Task: Create a due date automation trigger when advanced on, on the tuesday before a card is due add dates due today at 11:00 AM.
Action: Mouse moved to (901, 507)
Screenshot: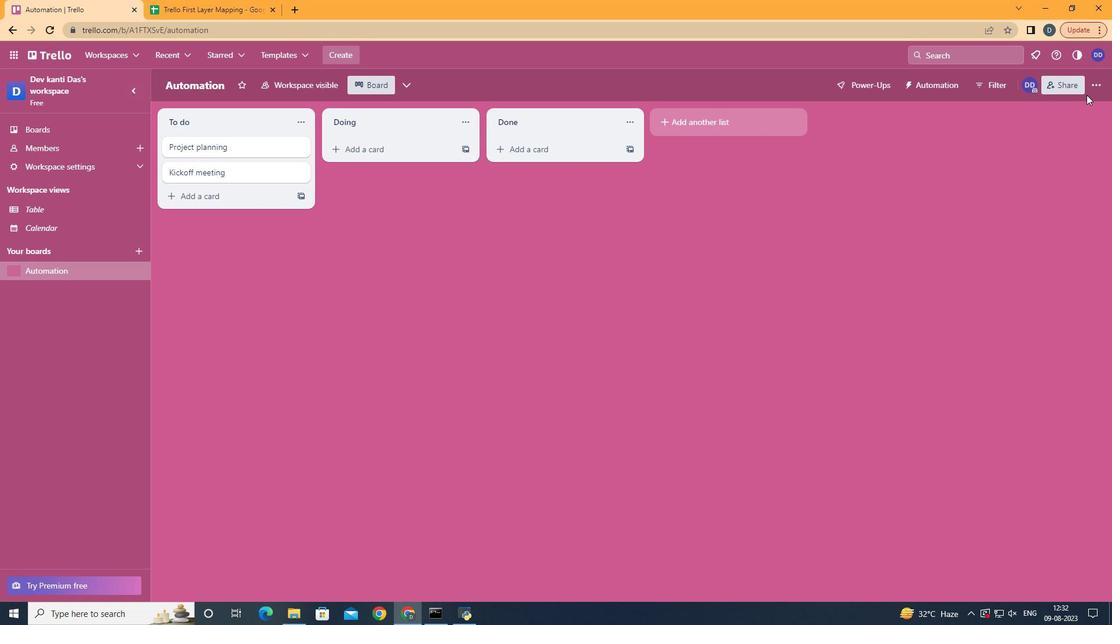 
Action: Mouse pressed left at (901, 507)
Screenshot: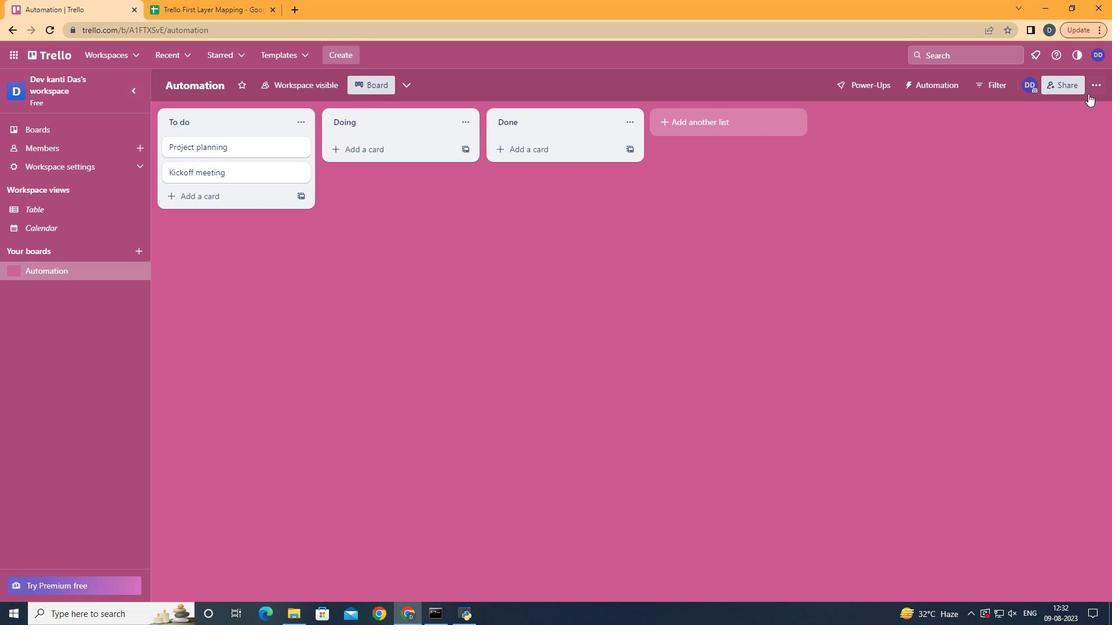 
Action: Mouse moved to (905, 508)
Screenshot: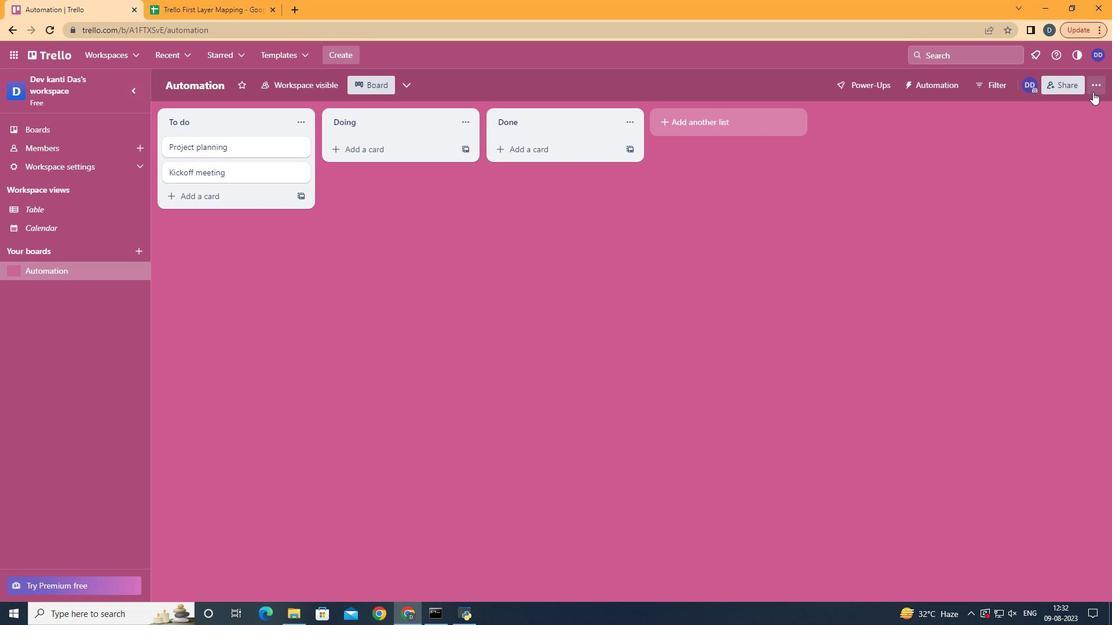 
Action: Mouse pressed left at (905, 508)
Screenshot: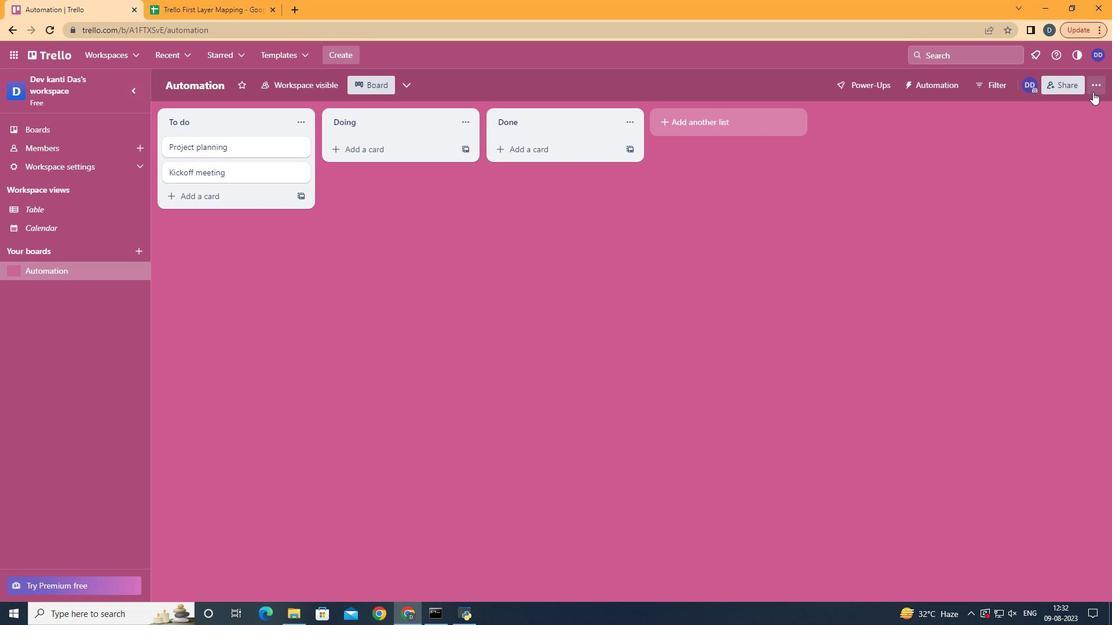 
Action: Mouse moved to (822, 485)
Screenshot: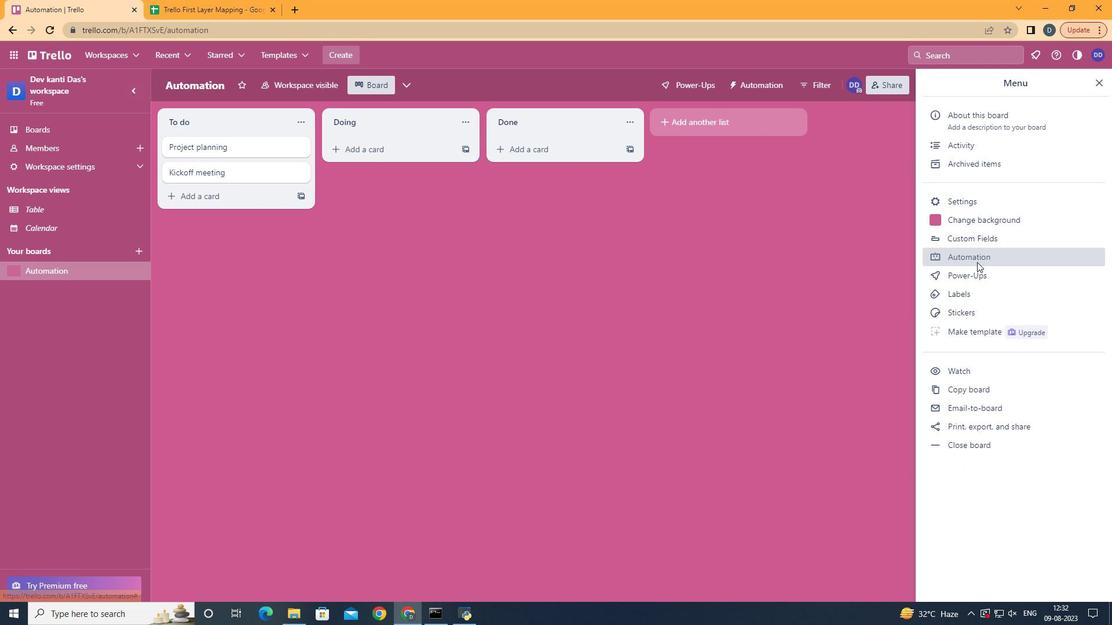 
Action: Mouse pressed left at (822, 485)
Screenshot: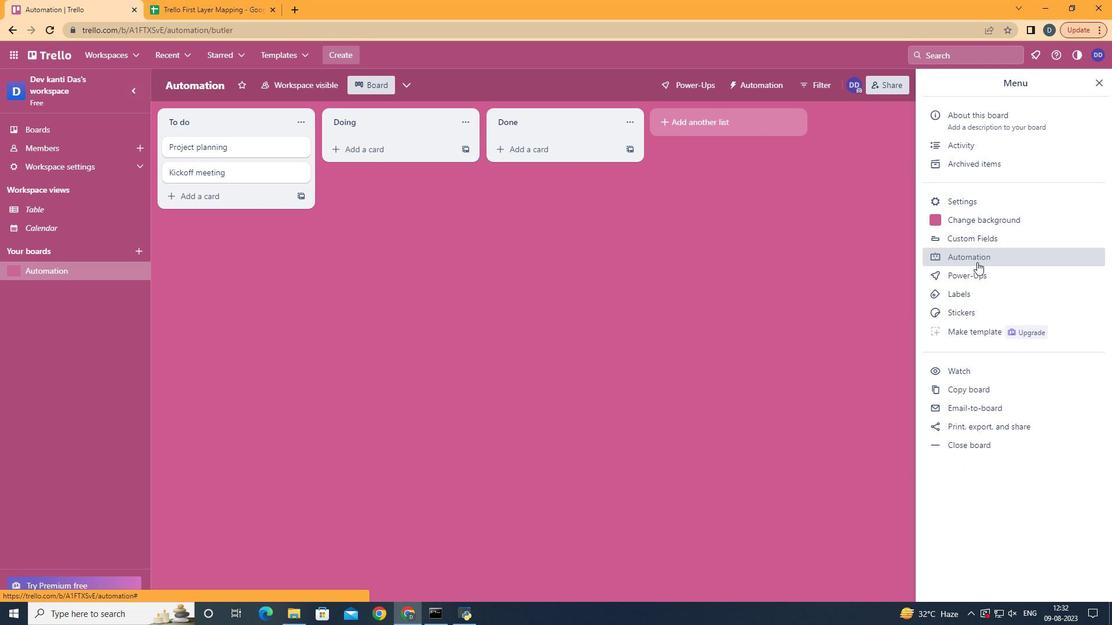 
Action: Mouse moved to (260, 488)
Screenshot: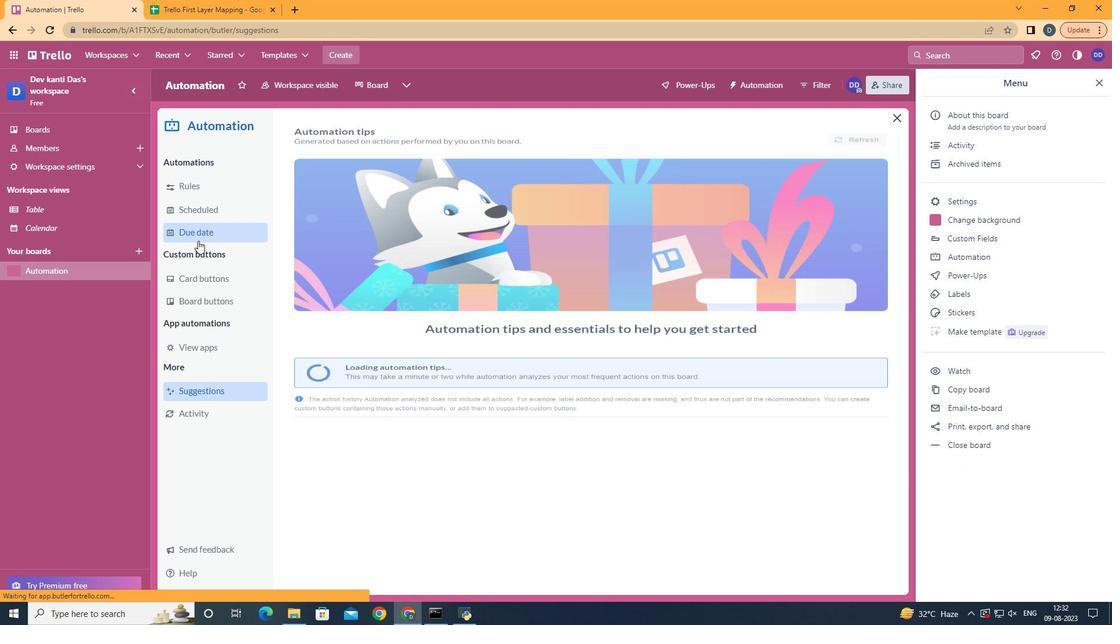 
Action: Mouse pressed left at (260, 488)
Screenshot: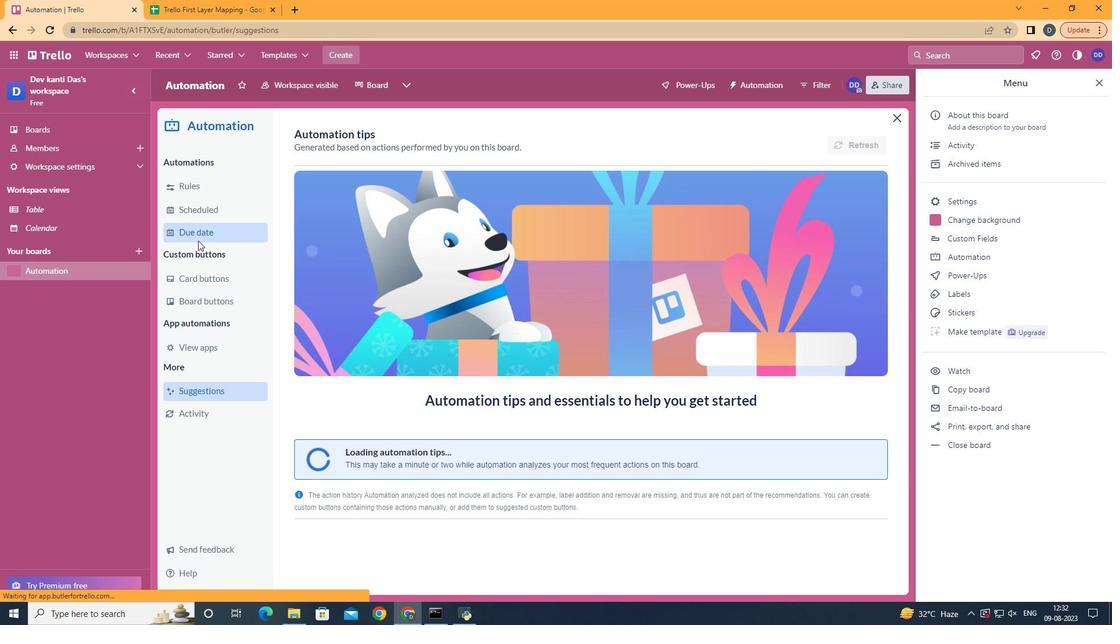 
Action: Mouse moved to (703, 501)
Screenshot: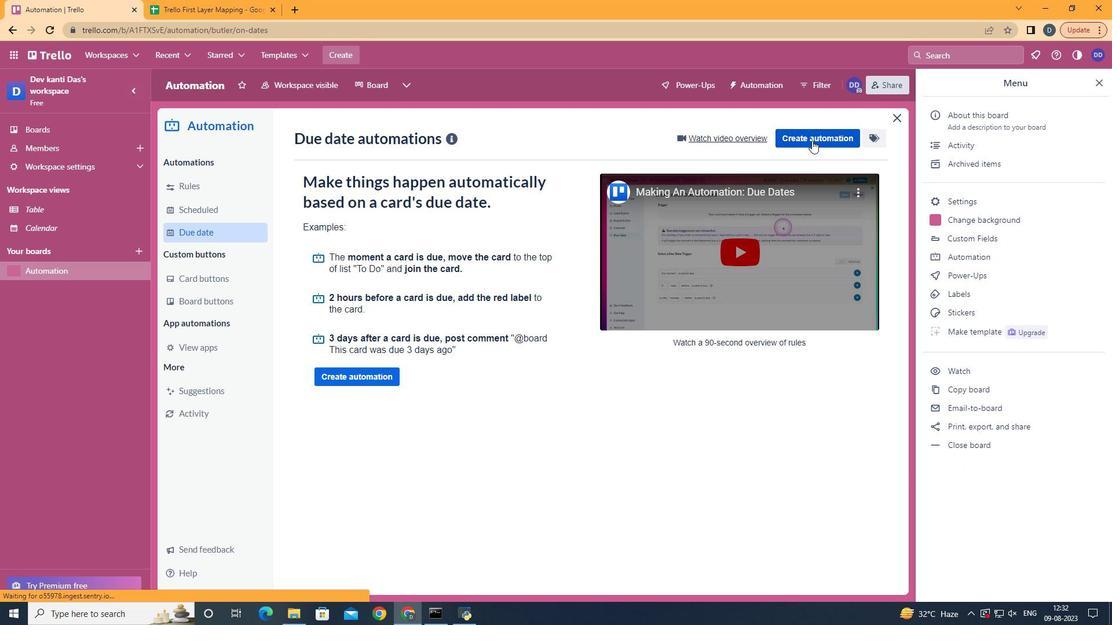 
Action: Mouse pressed left at (703, 501)
Screenshot: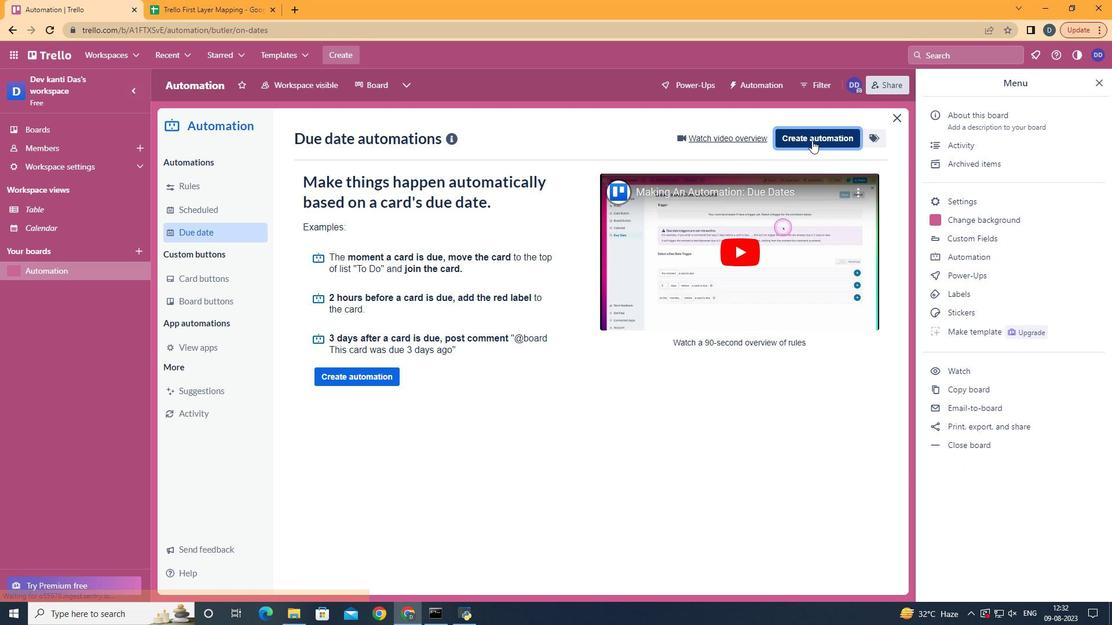 
Action: Mouse moved to (556, 487)
Screenshot: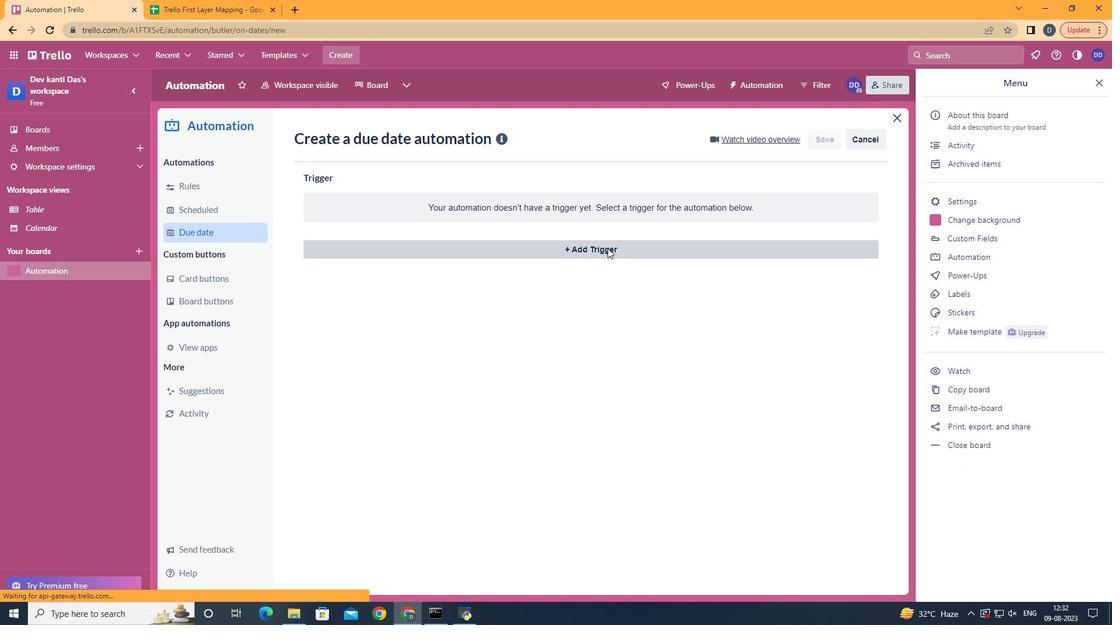 
Action: Mouse pressed left at (556, 487)
Screenshot: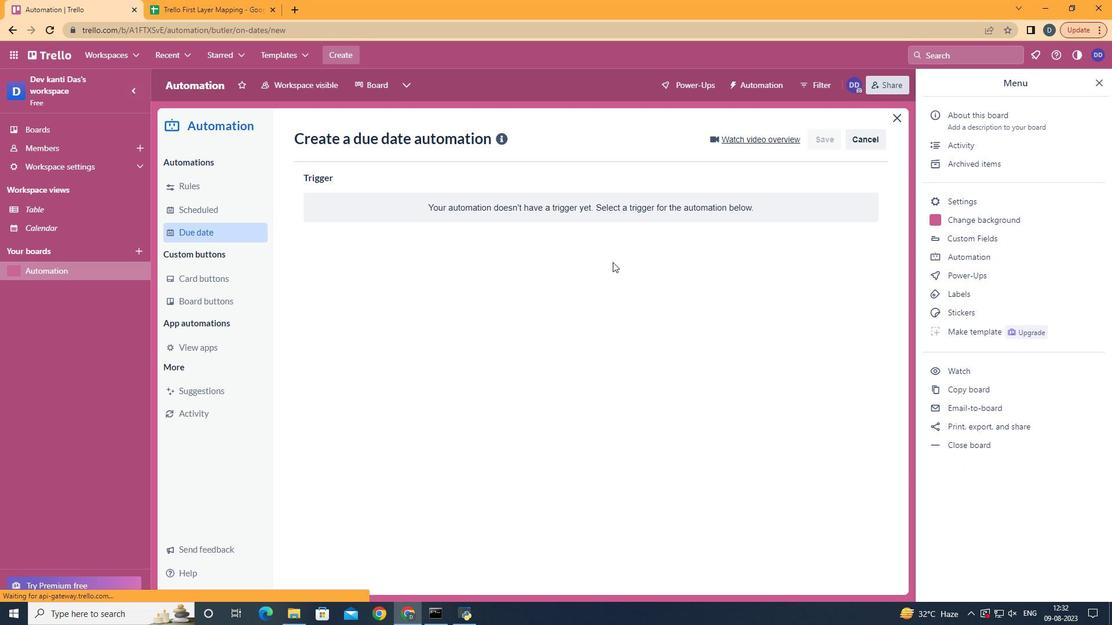 
Action: Mouse moved to (389, 478)
Screenshot: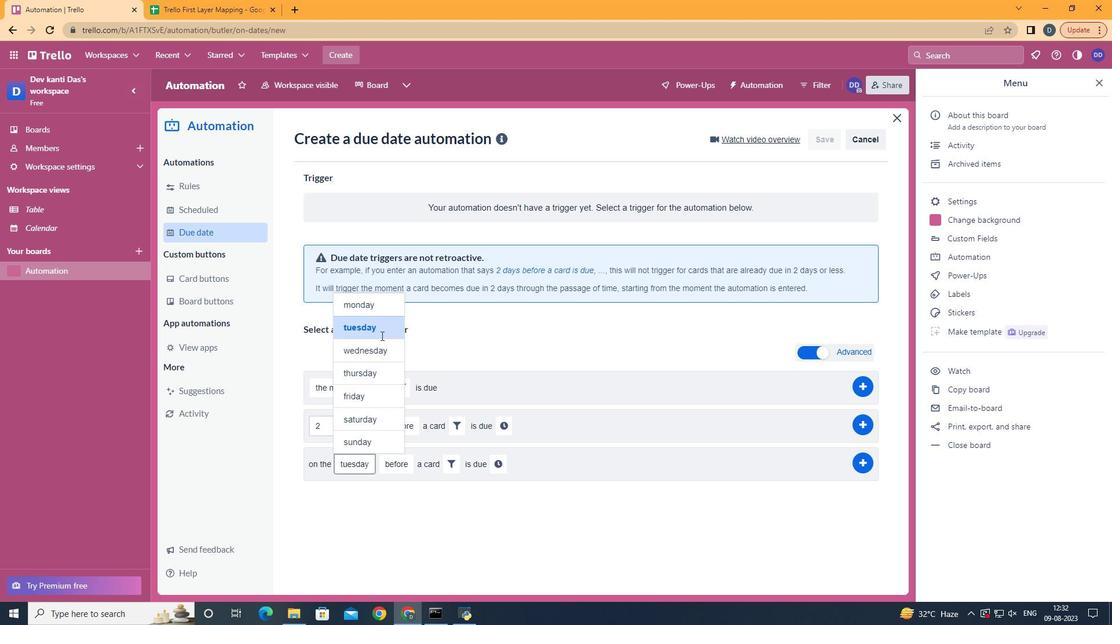 
Action: Mouse pressed left at (389, 478)
Screenshot: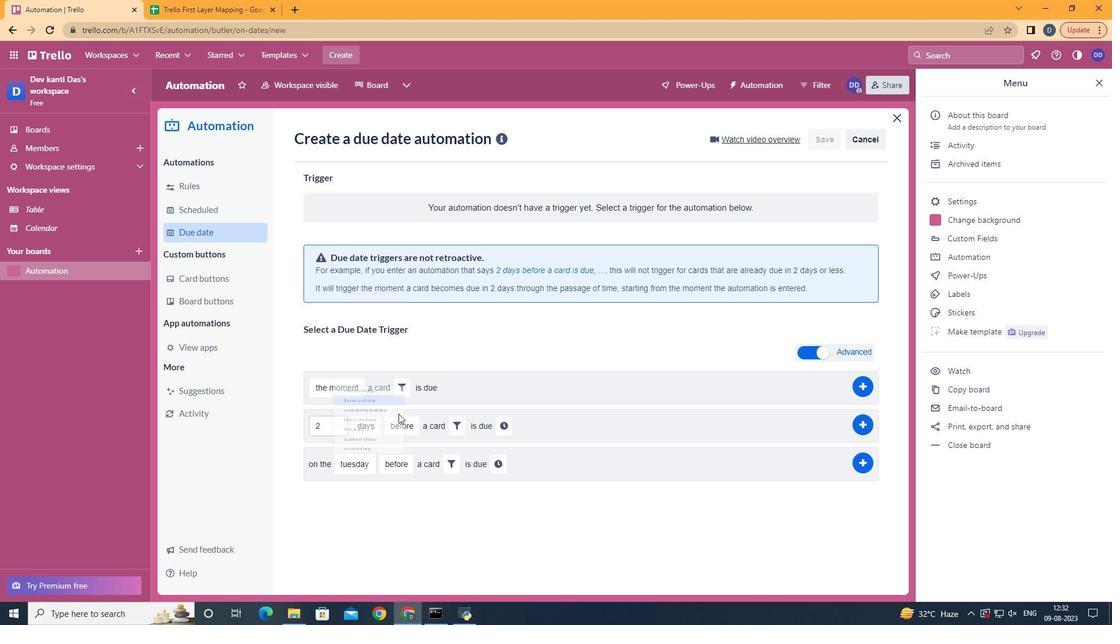 
Action: Mouse moved to (445, 460)
Screenshot: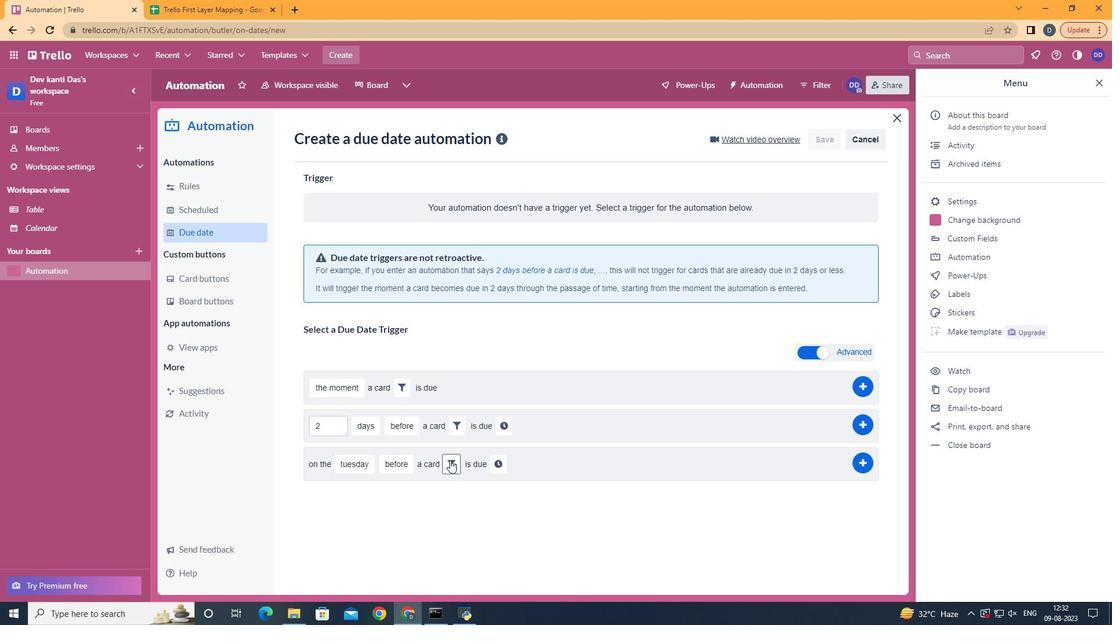 
Action: Mouse pressed left at (445, 460)
Screenshot: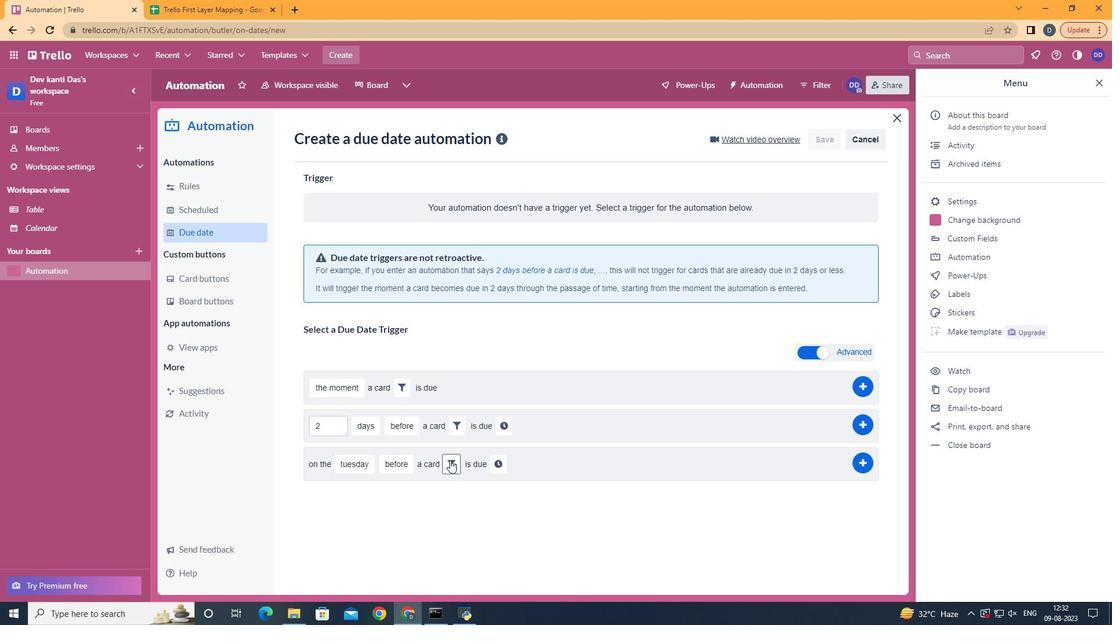 
Action: Mouse moved to (498, 456)
Screenshot: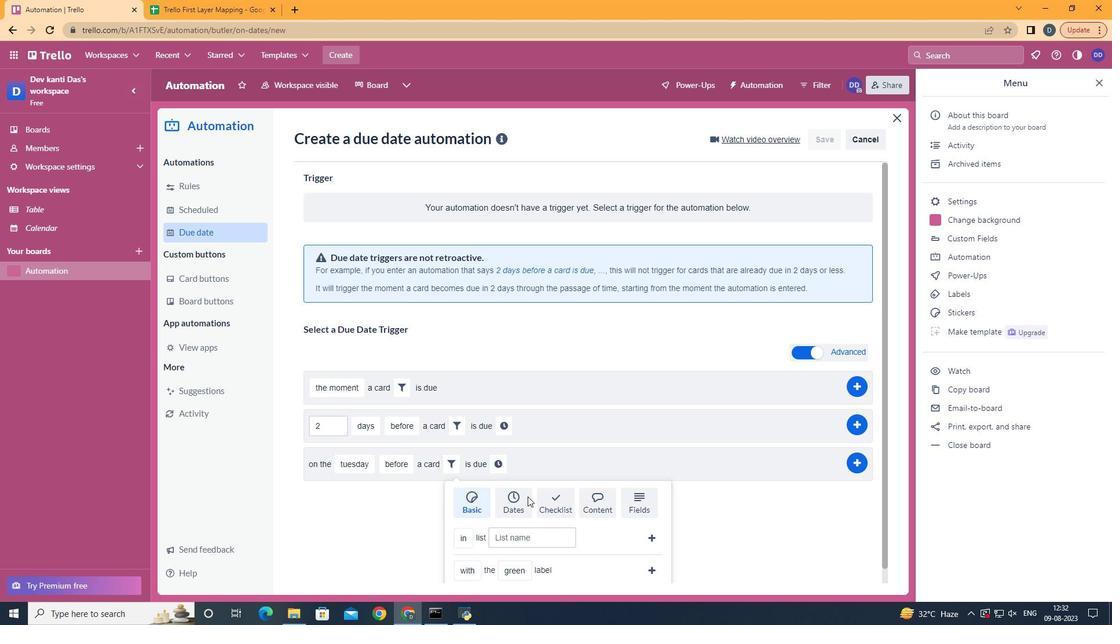 
Action: Mouse pressed left at (498, 456)
Screenshot: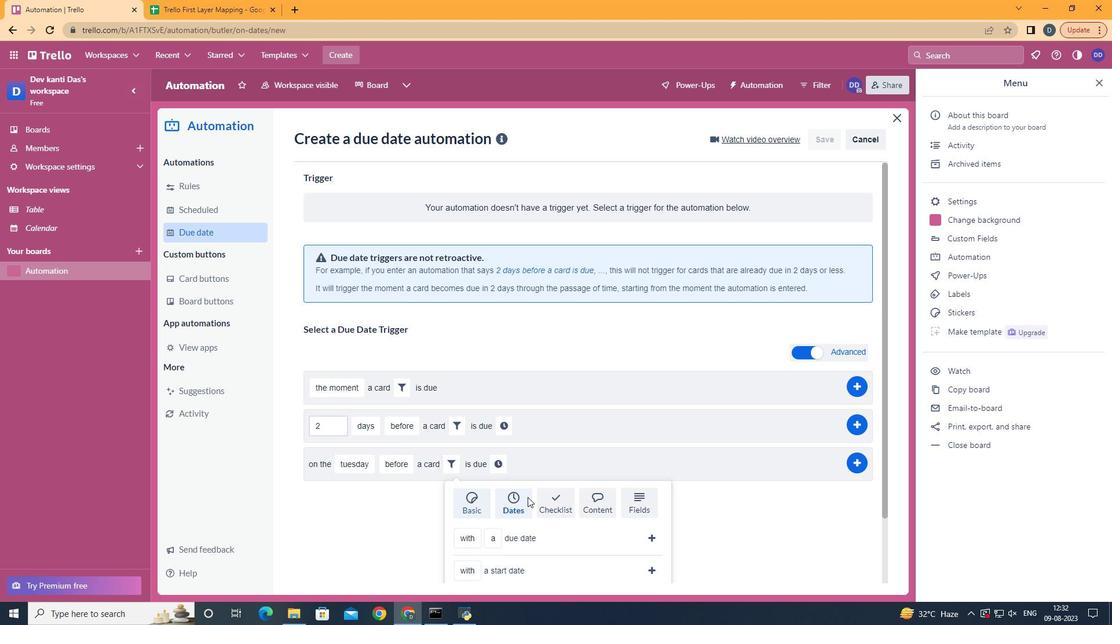
Action: Mouse moved to (498, 455)
Screenshot: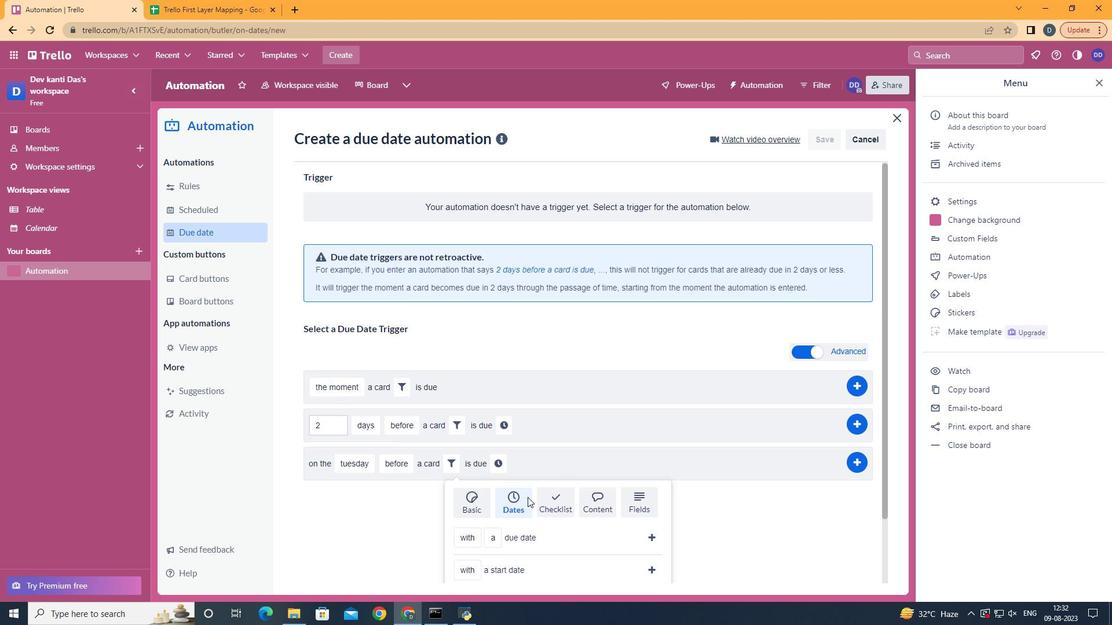 
Action: Mouse scrolled (498, 456) with delta (0, 0)
Screenshot: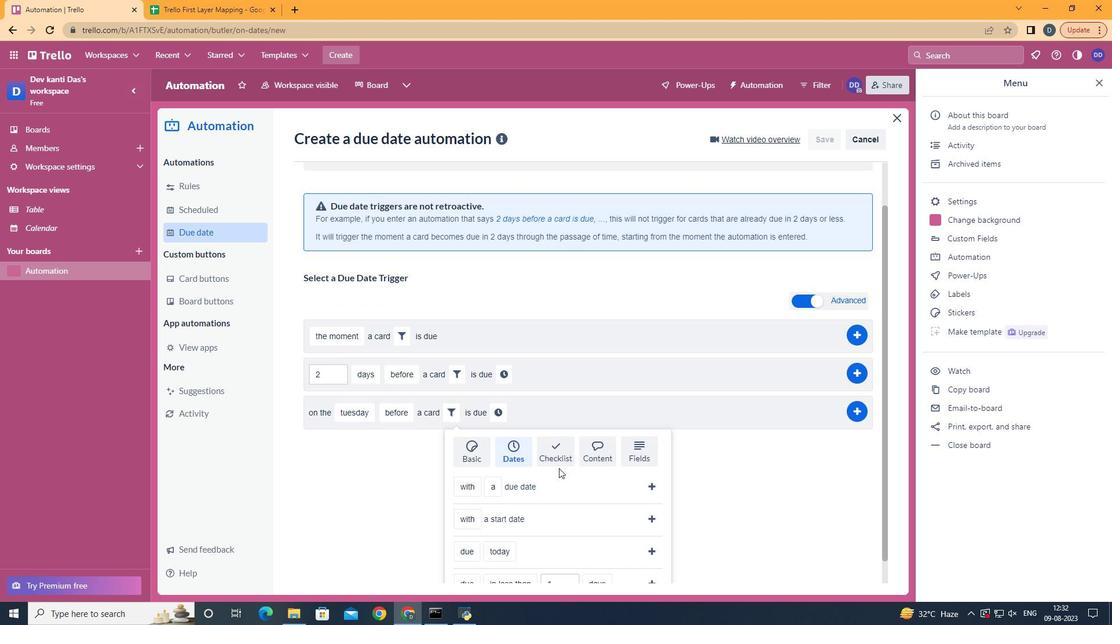 
Action: Mouse scrolled (498, 456) with delta (0, 0)
Screenshot: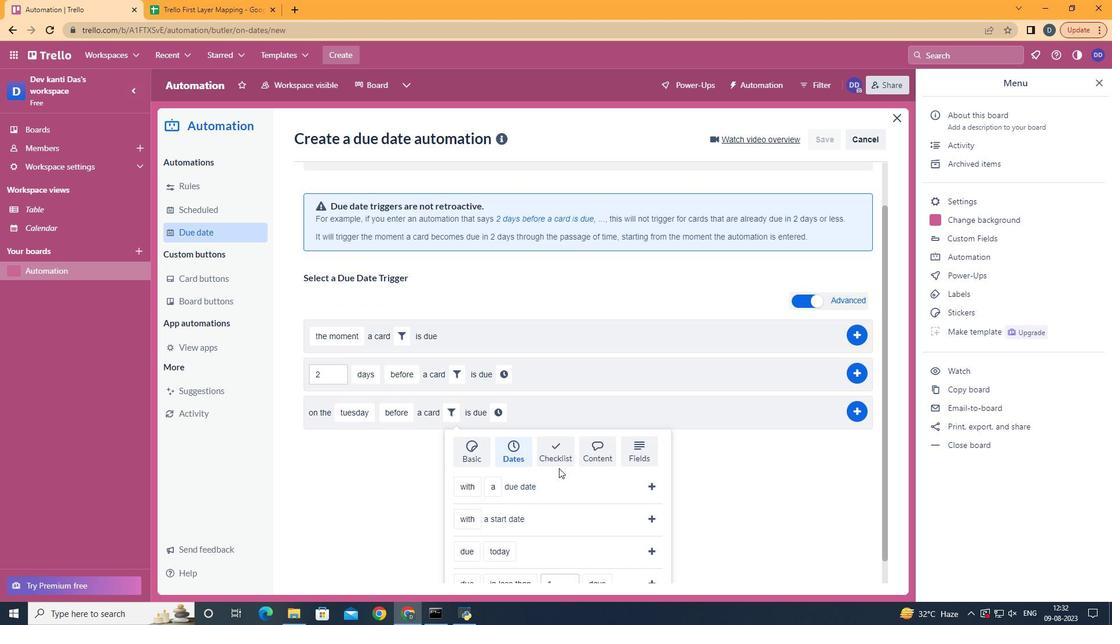 
Action: Mouse scrolled (498, 456) with delta (0, 0)
Screenshot: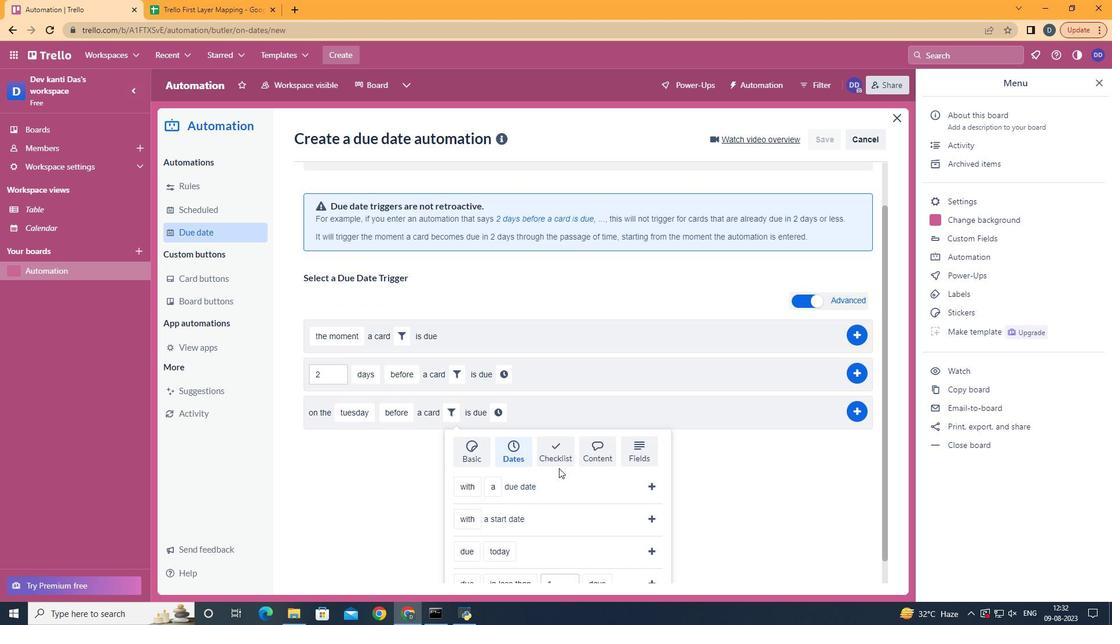 
Action: Mouse scrolled (498, 456) with delta (0, 0)
Screenshot: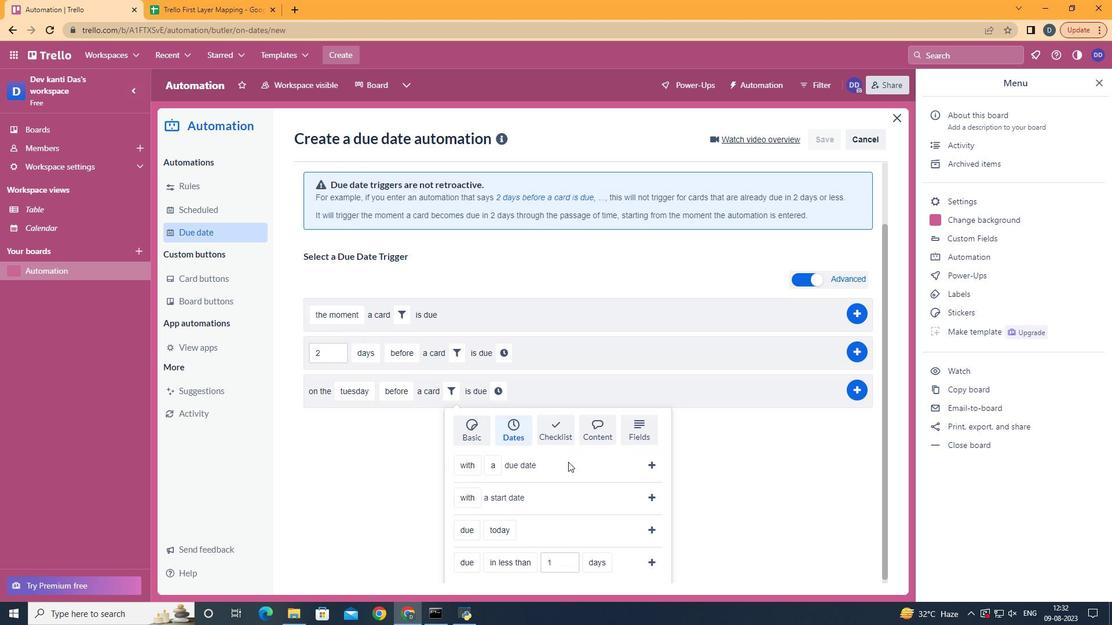 
Action: Mouse moved to (468, 463)
Screenshot: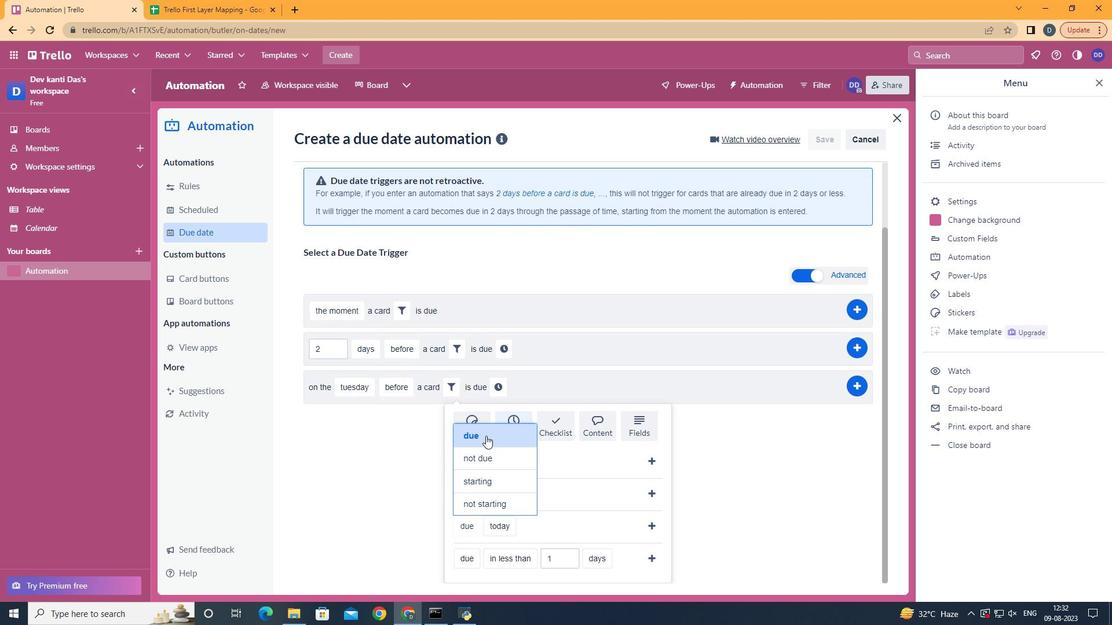 
Action: Mouse pressed left at (468, 463)
Screenshot: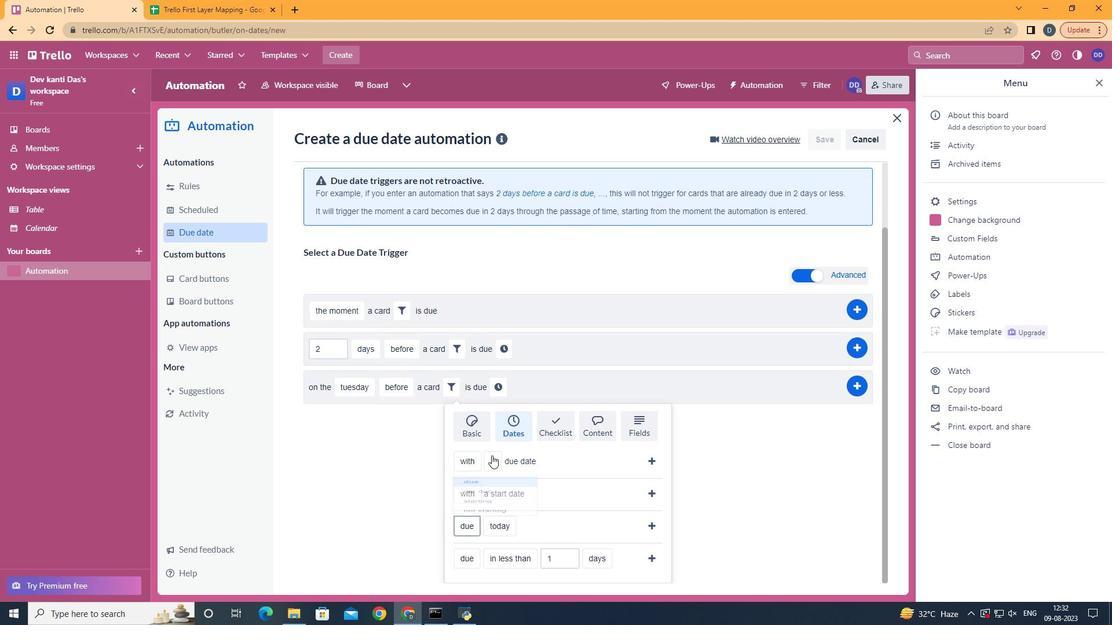 
Action: Mouse moved to (494, 470)
Screenshot: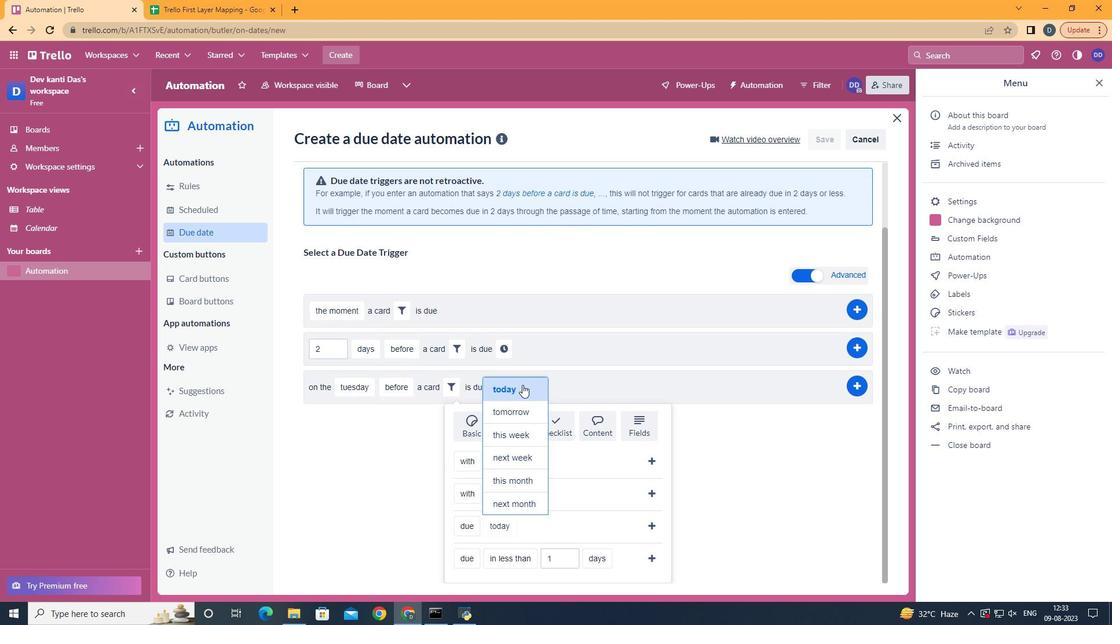 
Action: Mouse pressed left at (494, 470)
Screenshot: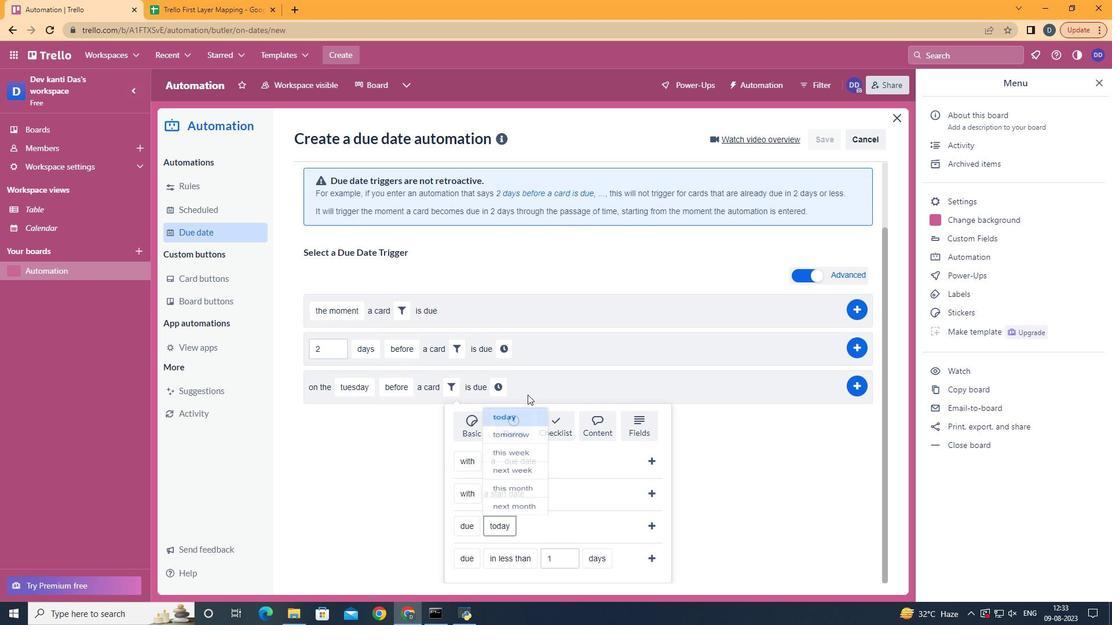 
Action: Mouse moved to (586, 451)
Screenshot: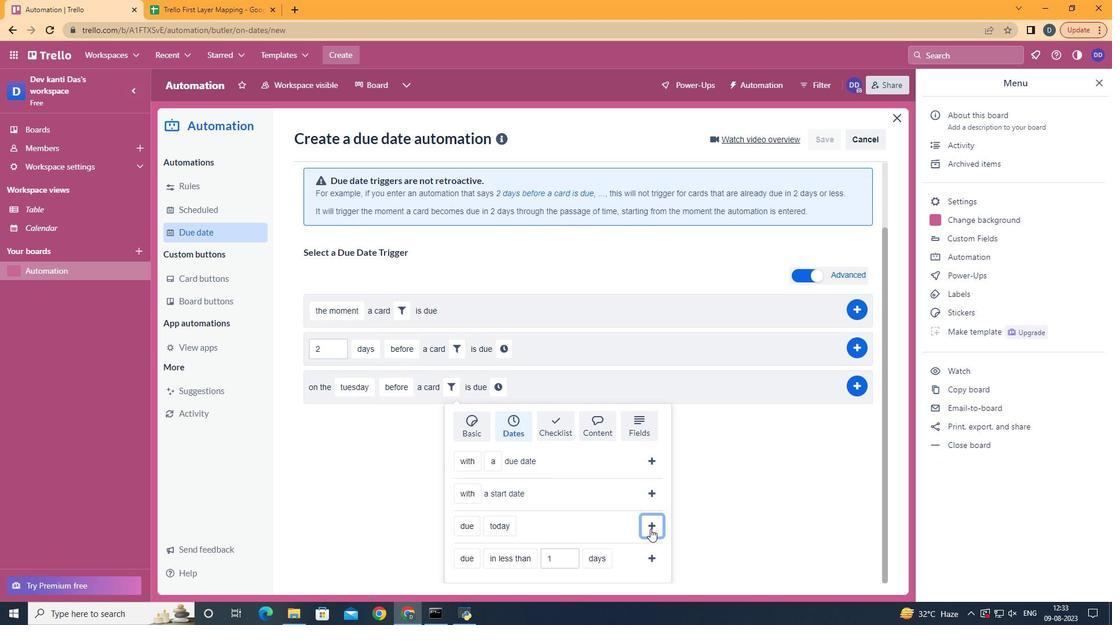 
Action: Mouse pressed left at (586, 451)
Screenshot: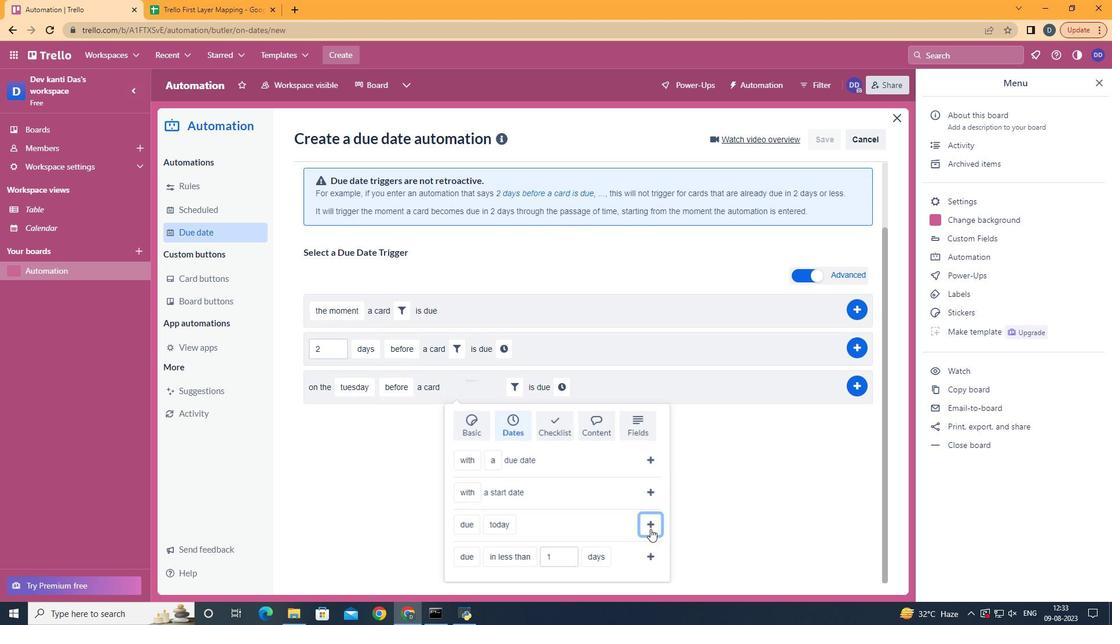 
Action: Mouse moved to (523, 459)
Screenshot: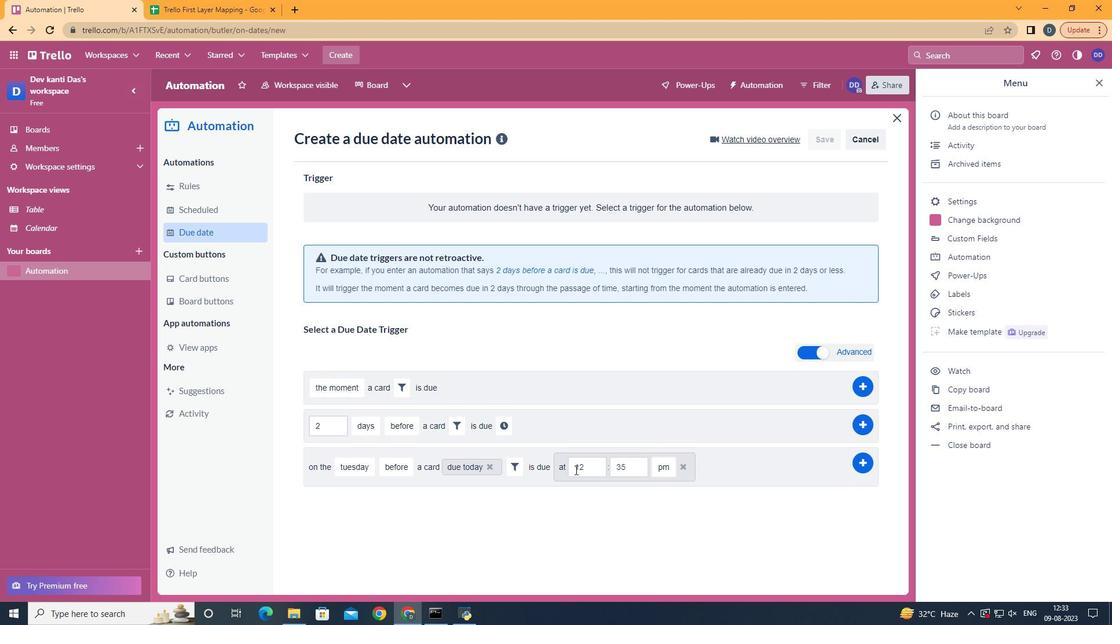 
Action: Mouse pressed left at (523, 459)
Screenshot: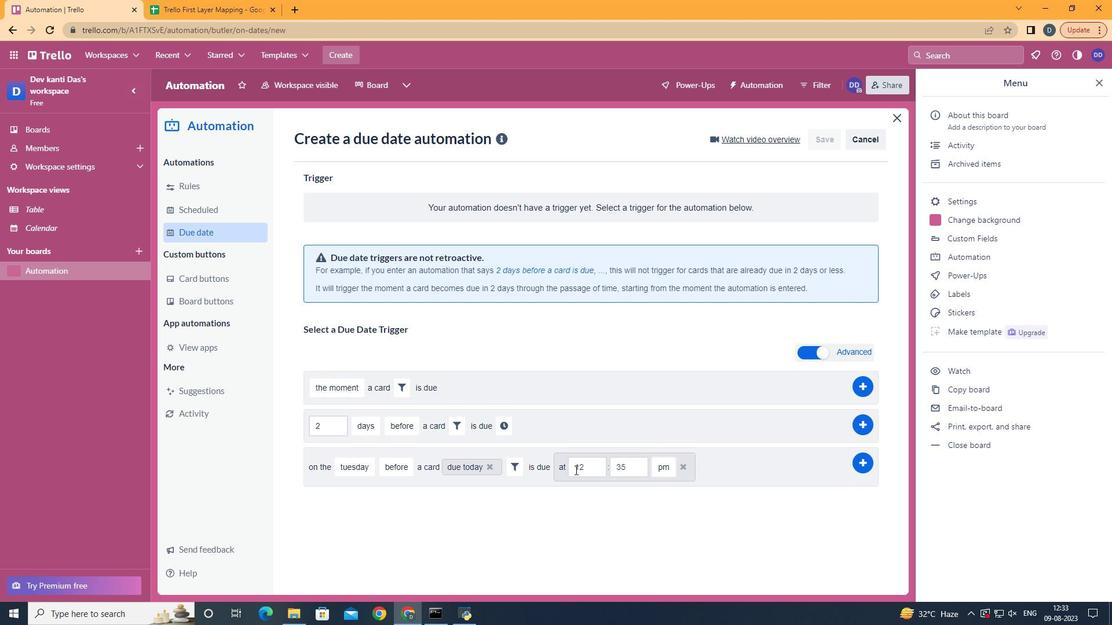 
Action: Mouse moved to (544, 459)
Screenshot: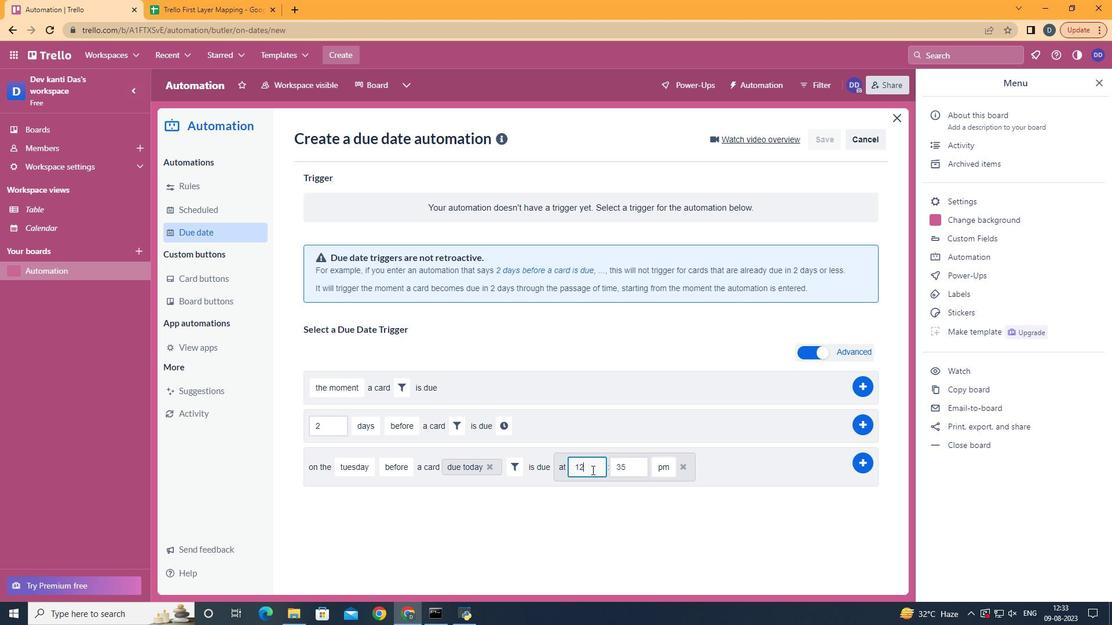 
Action: Mouse pressed left at (544, 459)
Screenshot: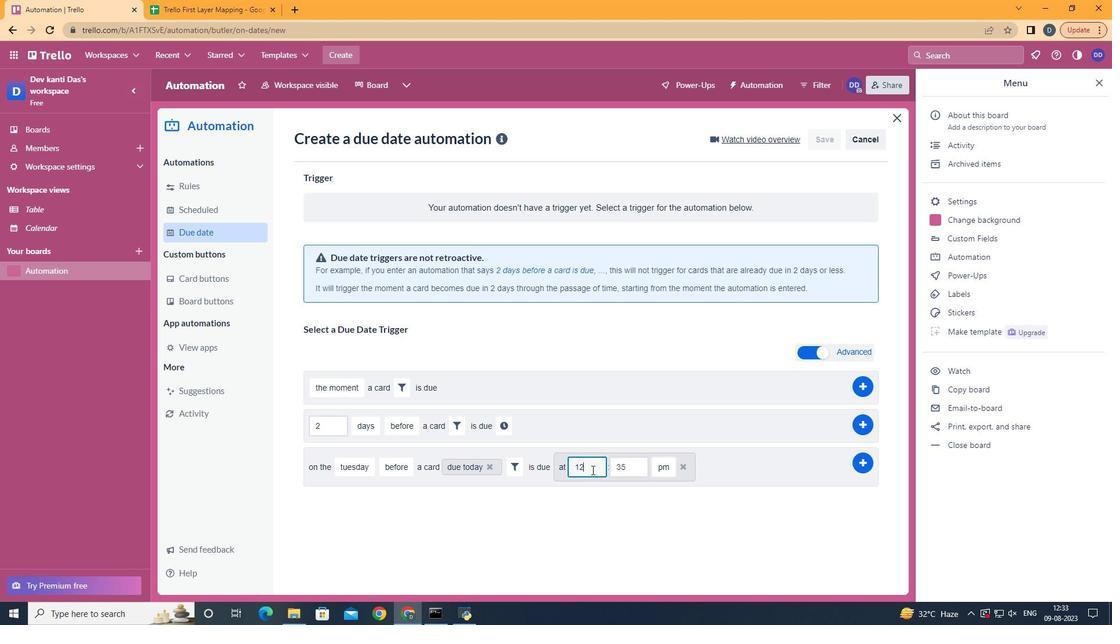 
Action: Mouse moved to (538, 459)
Screenshot: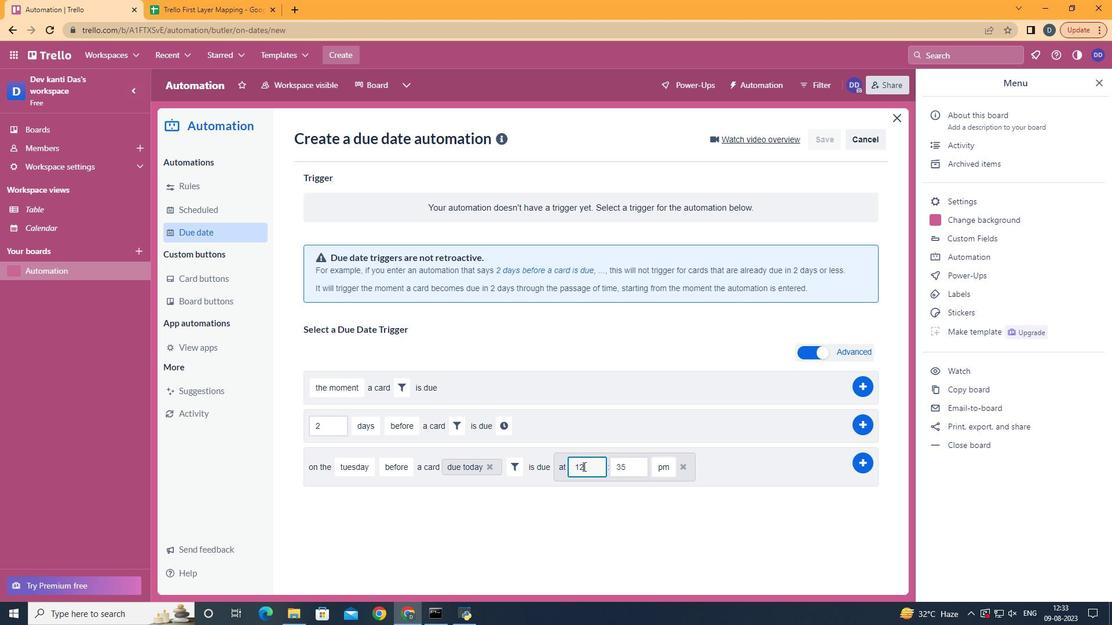 
Action: Key pressed <Key.backspace>1
Screenshot: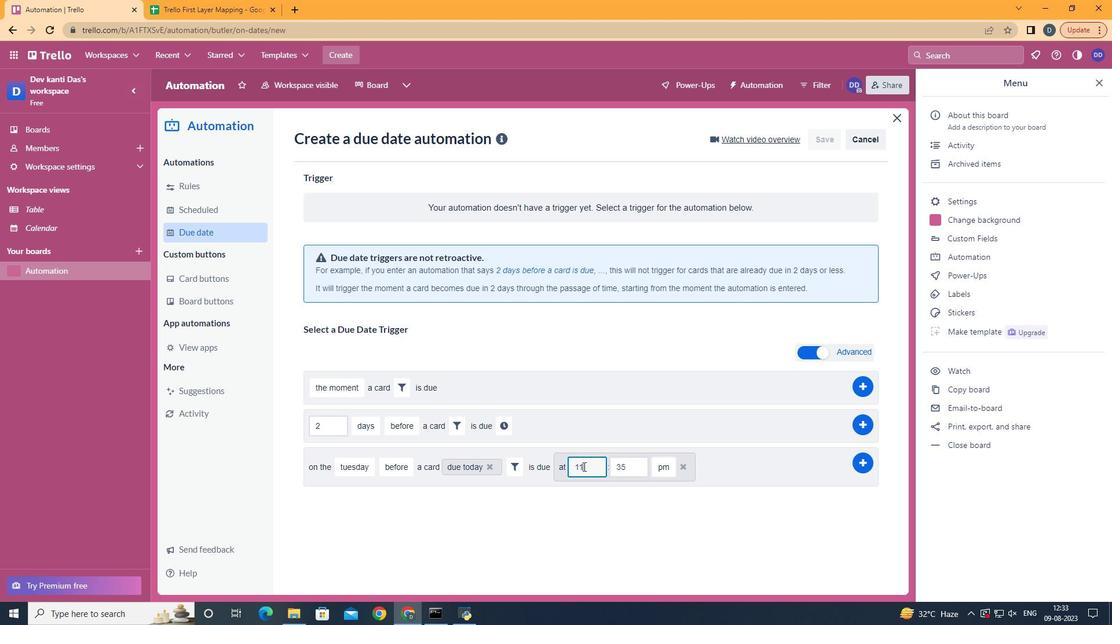 
Action: Mouse moved to (572, 459)
Screenshot: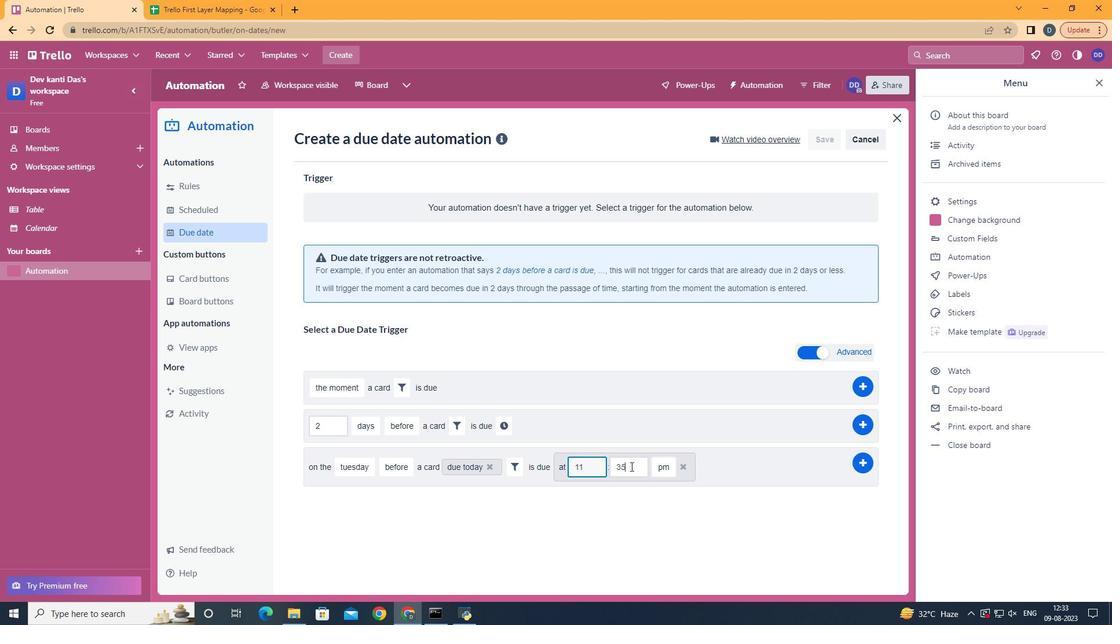 
Action: Mouse pressed left at (572, 459)
Screenshot: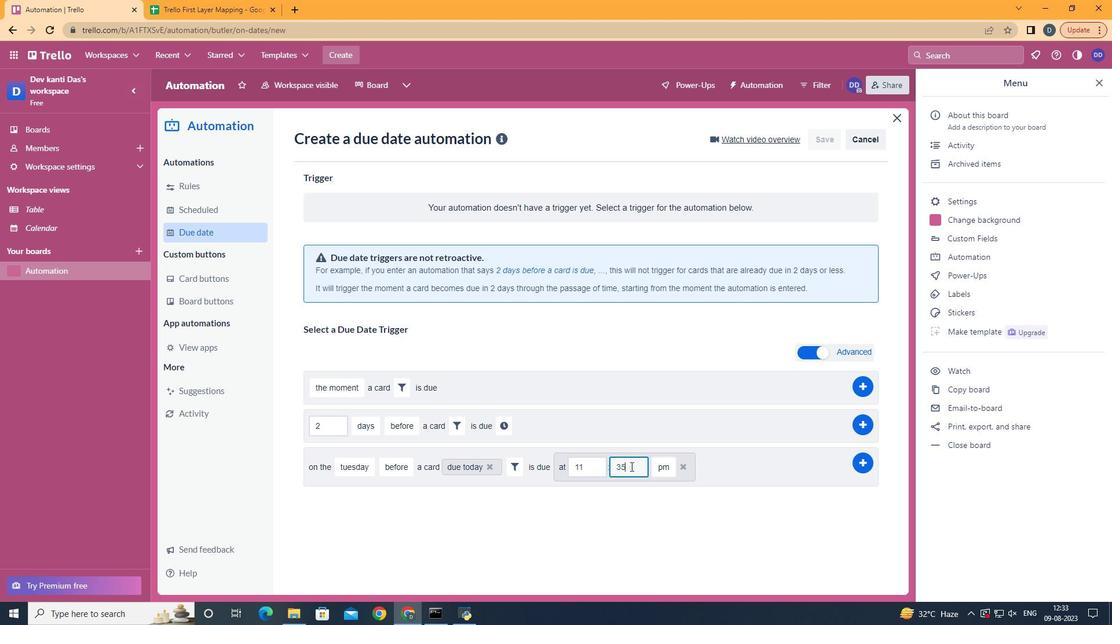 
Action: Key pressed <Key.backspace>
Screenshot: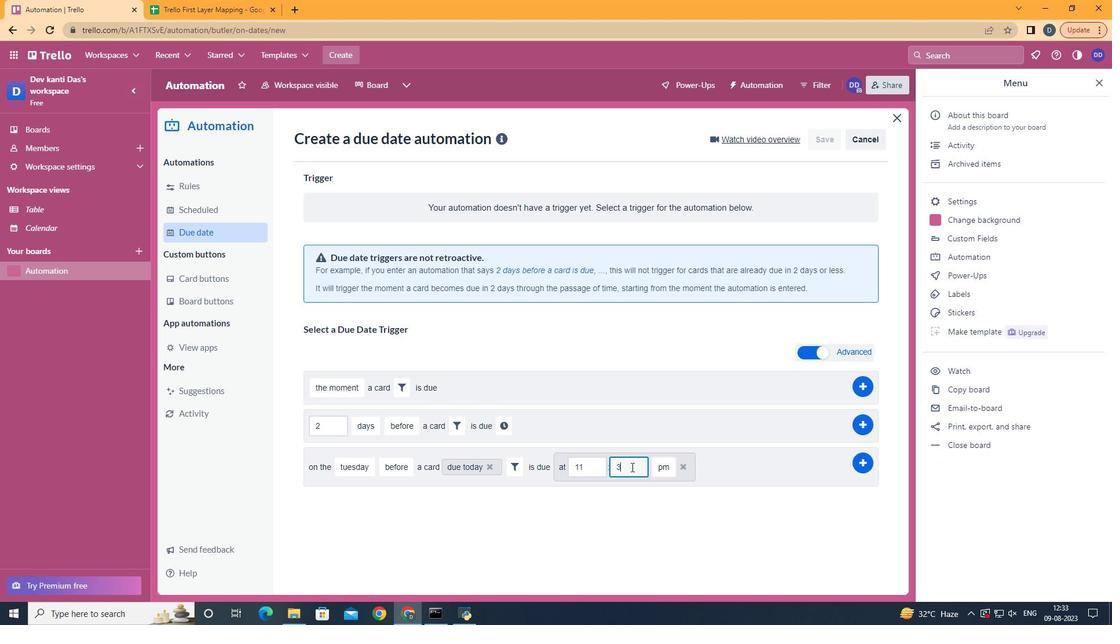 
Action: Mouse moved to (572, 459)
Screenshot: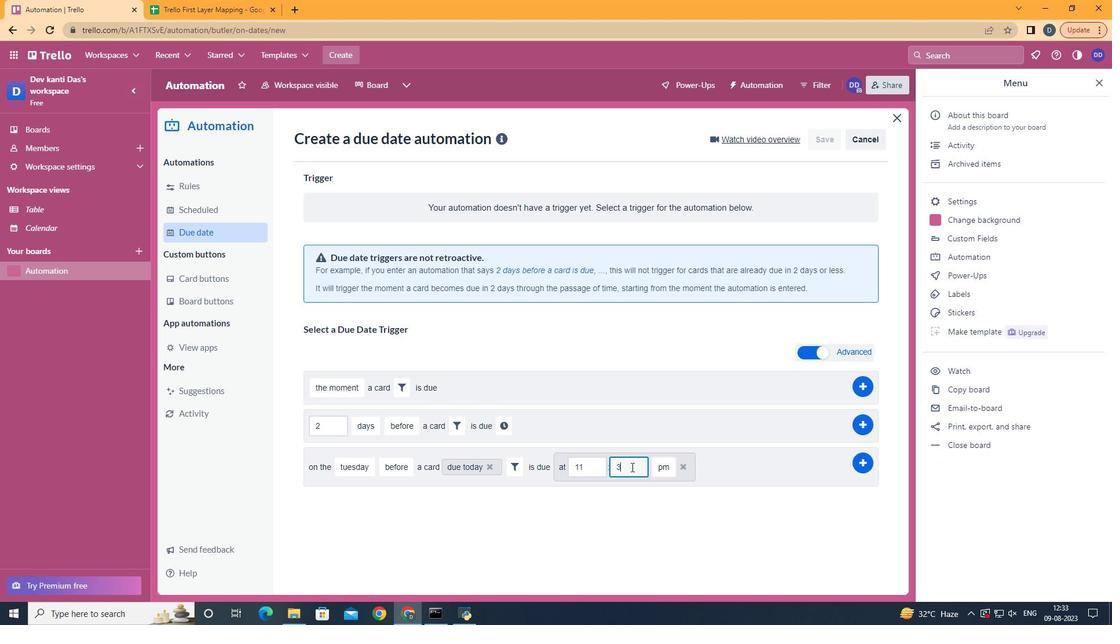 
Action: Key pressed <Key.backspace>00
Screenshot: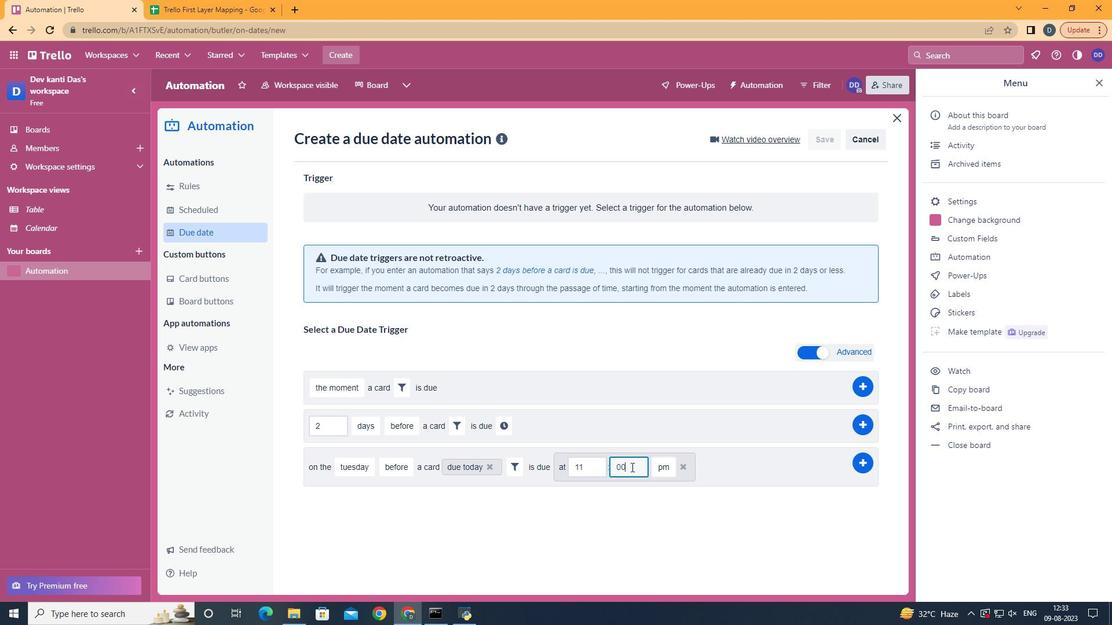 
Action: Mouse moved to (602, 457)
Screenshot: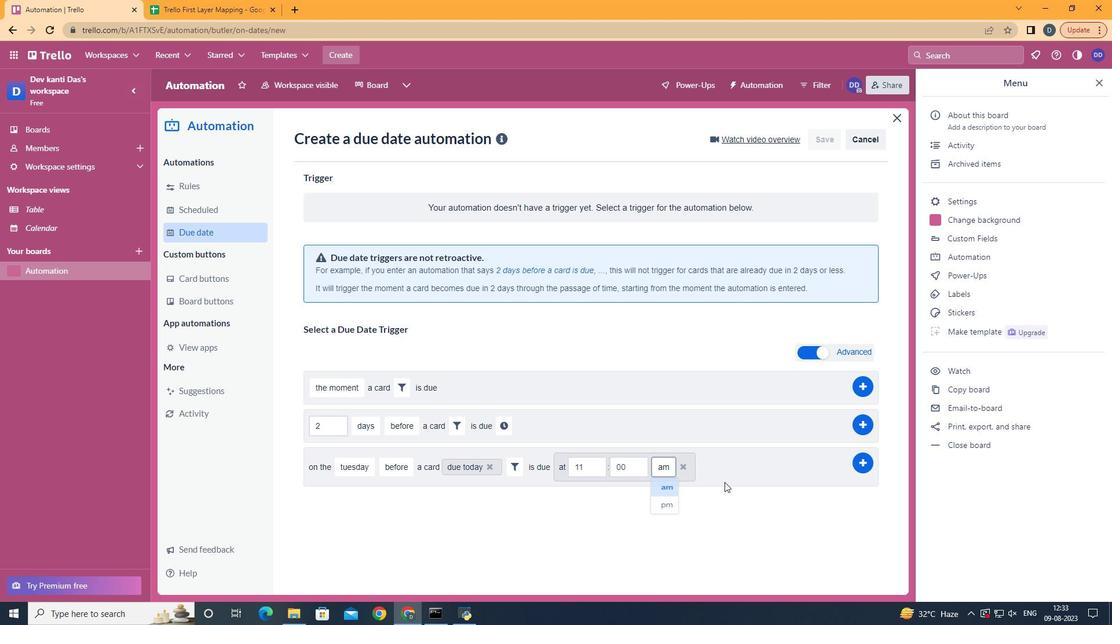 
Action: Mouse pressed left at (602, 457)
Screenshot: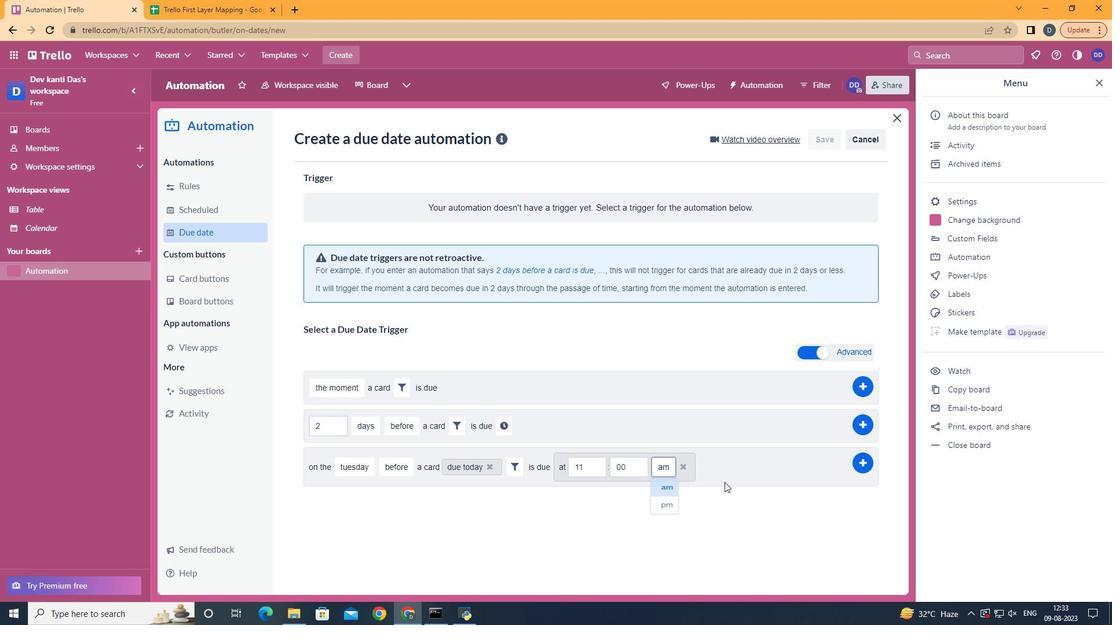 
Action: Mouse moved to (743, 460)
Screenshot: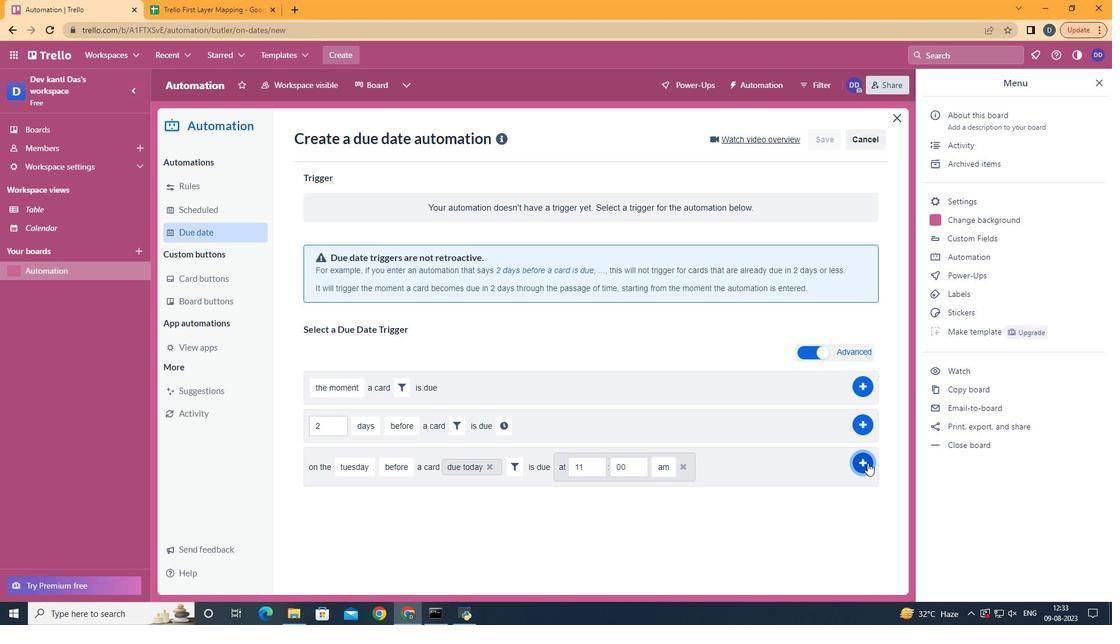 
Action: Mouse pressed left at (743, 460)
Screenshot: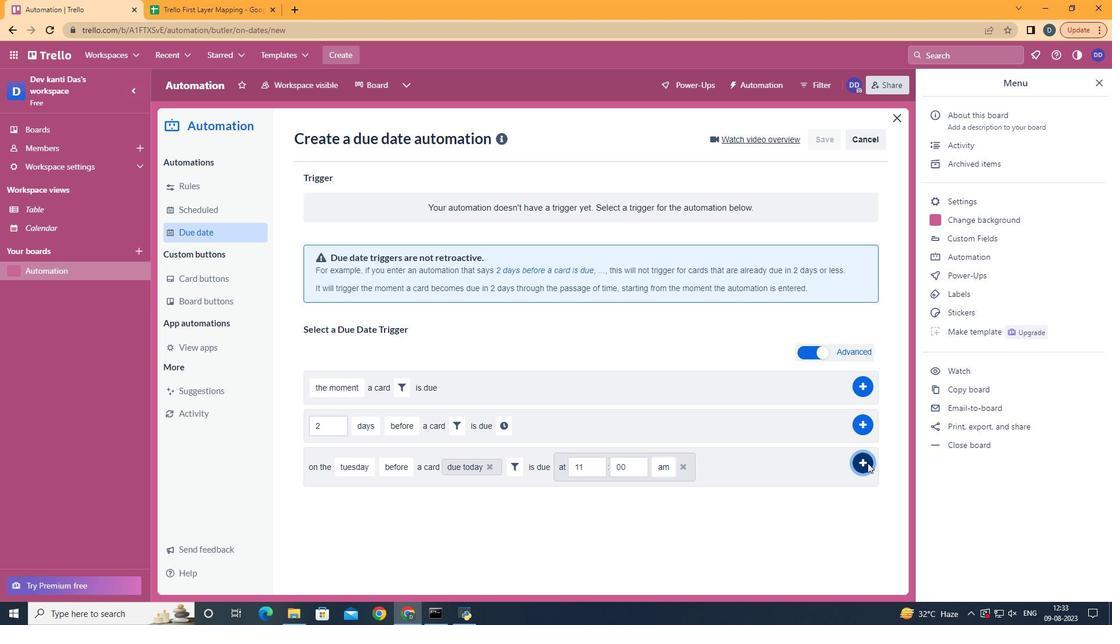 
Action: Mouse moved to (564, 483)
Screenshot: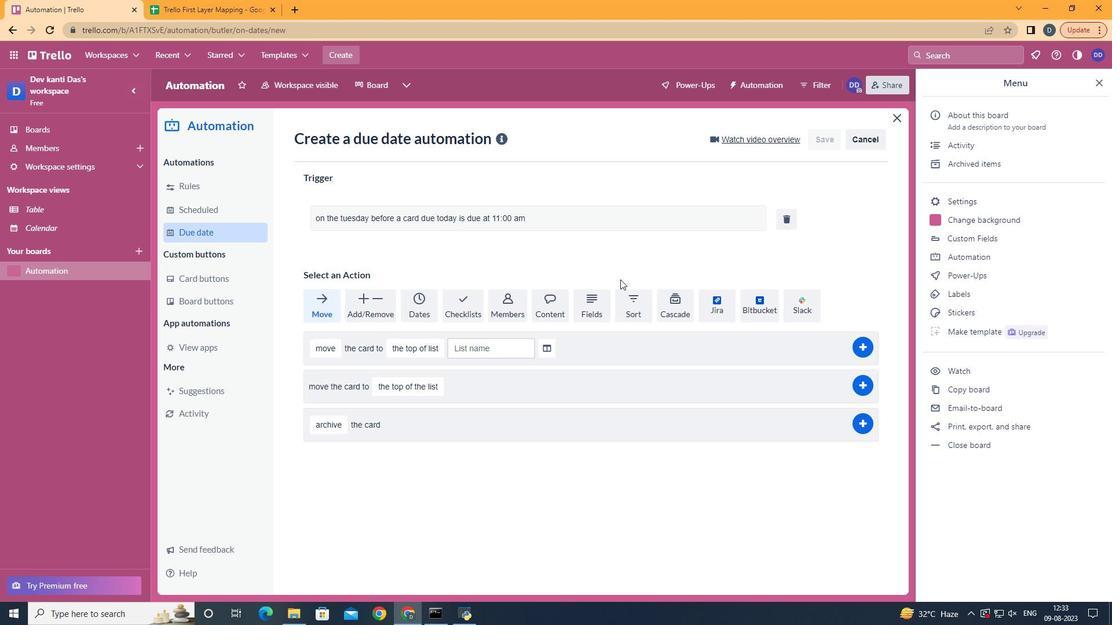 
